 Task: In the  document Aiethics.doc, select heading and apply ' Bold and Underline' Use the "find feature" to find mentioned word and apply Strikethrough in: 'accountability'
Action: Mouse moved to (233, 196)
Screenshot: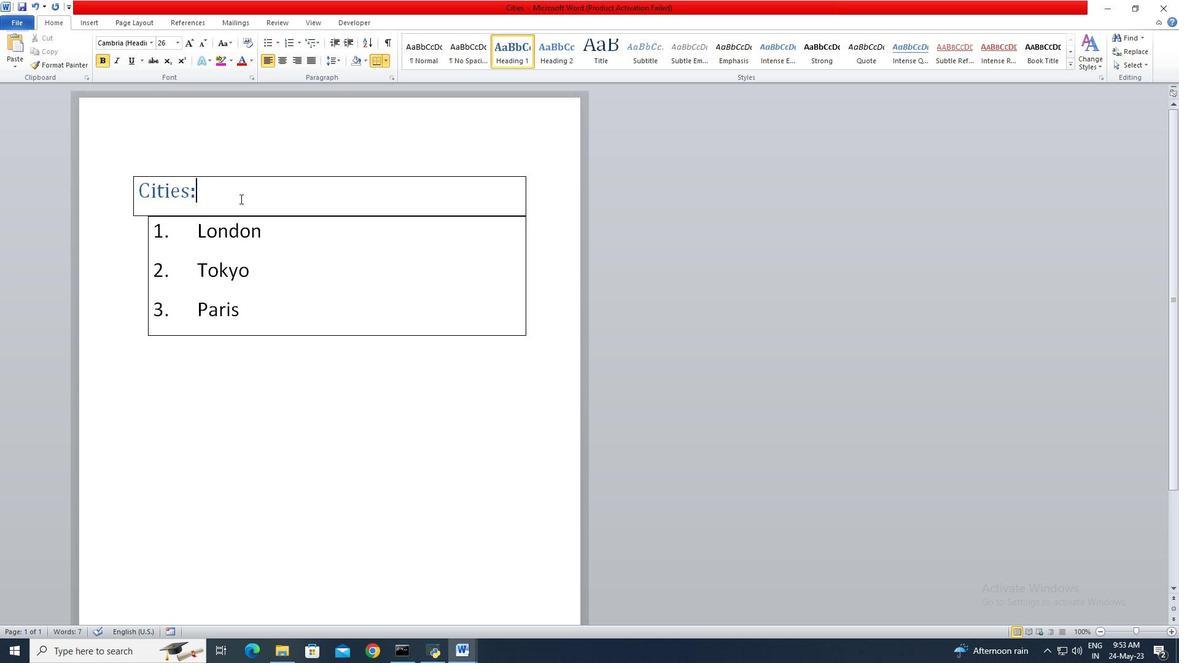 
Action: Mouse pressed left at (233, 196)
Screenshot: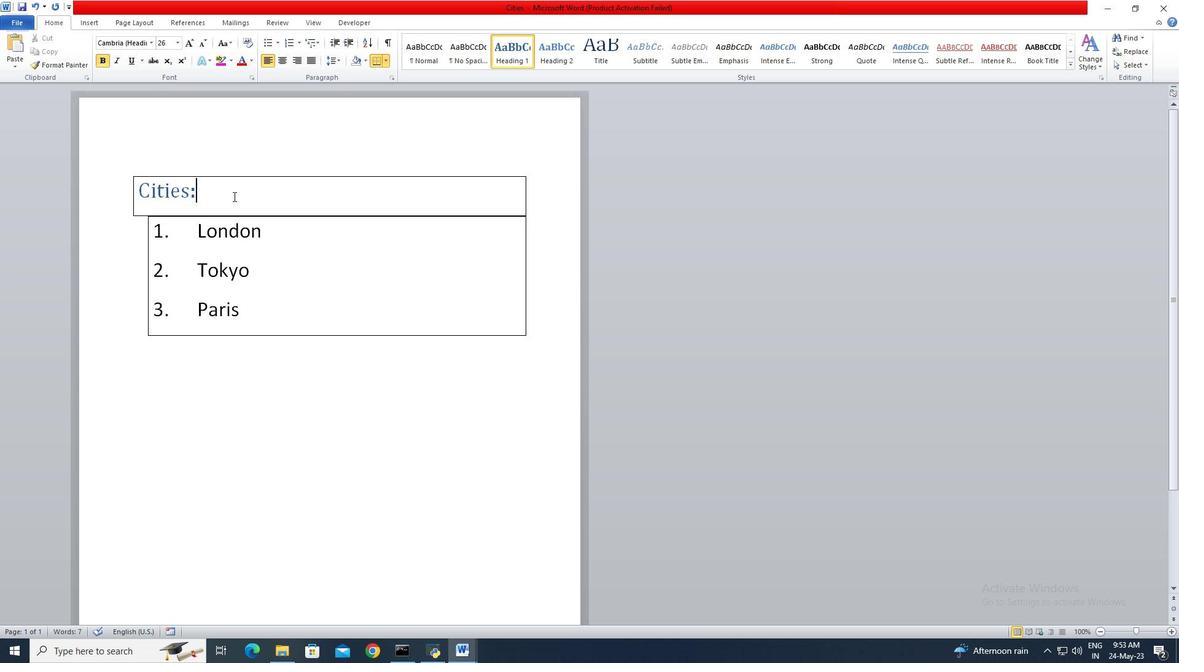 
Action: Mouse moved to (211, 187)
Screenshot: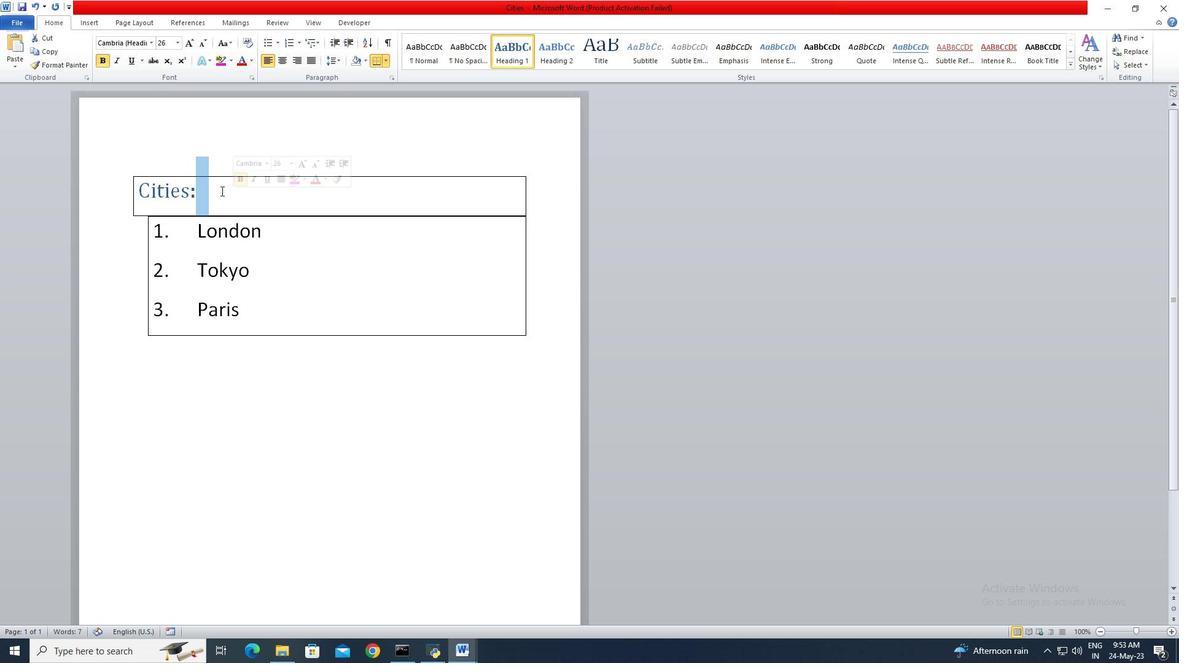
Action: Mouse pressed left at (211, 187)
Screenshot: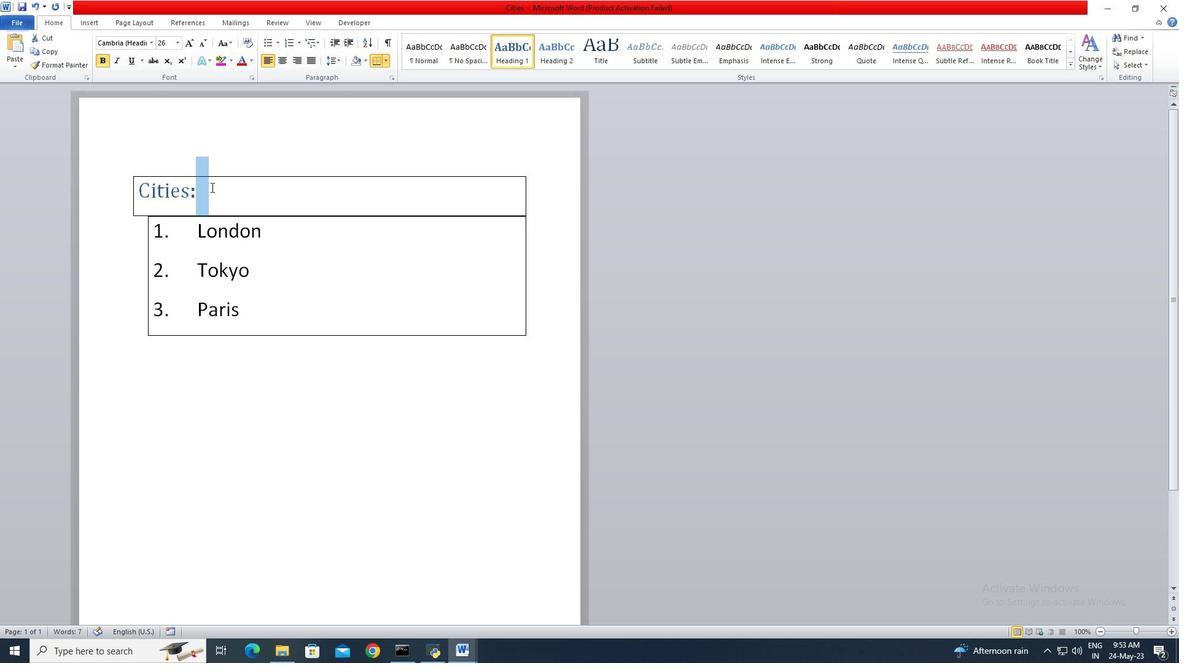 
Action: Key pressed <Key.left><Key.shift><Key.left><Key.left><Key.left><Key.left><Key.left><Key.left><Key.left>
Screenshot: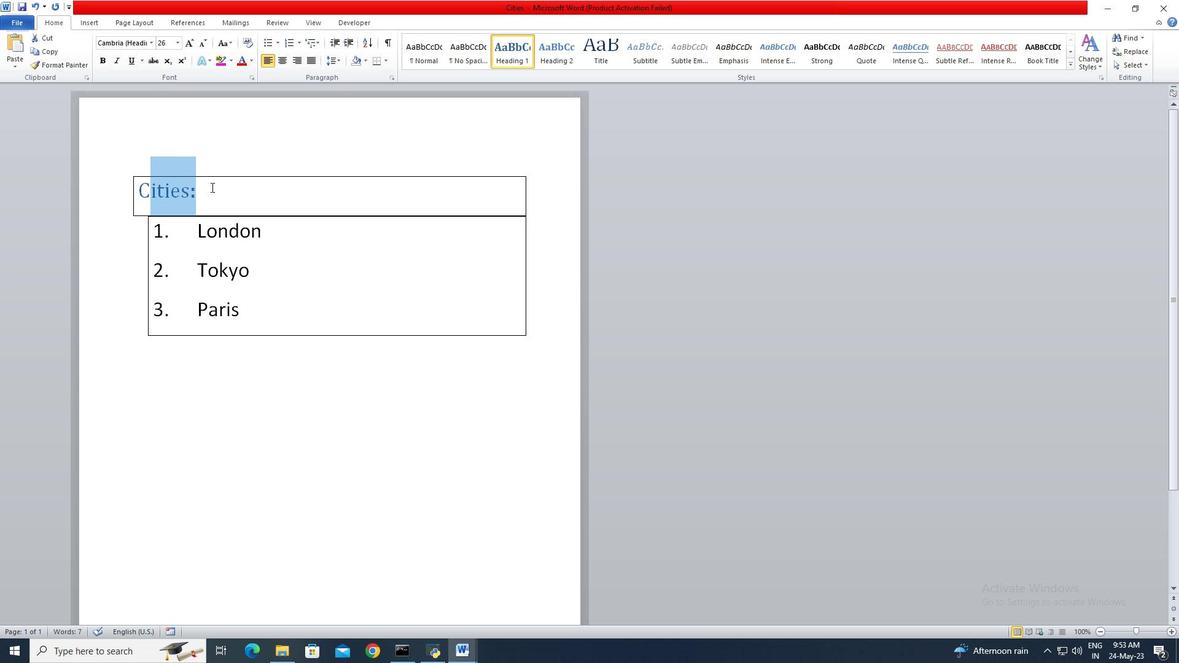 
Action: Mouse moved to (104, 63)
Screenshot: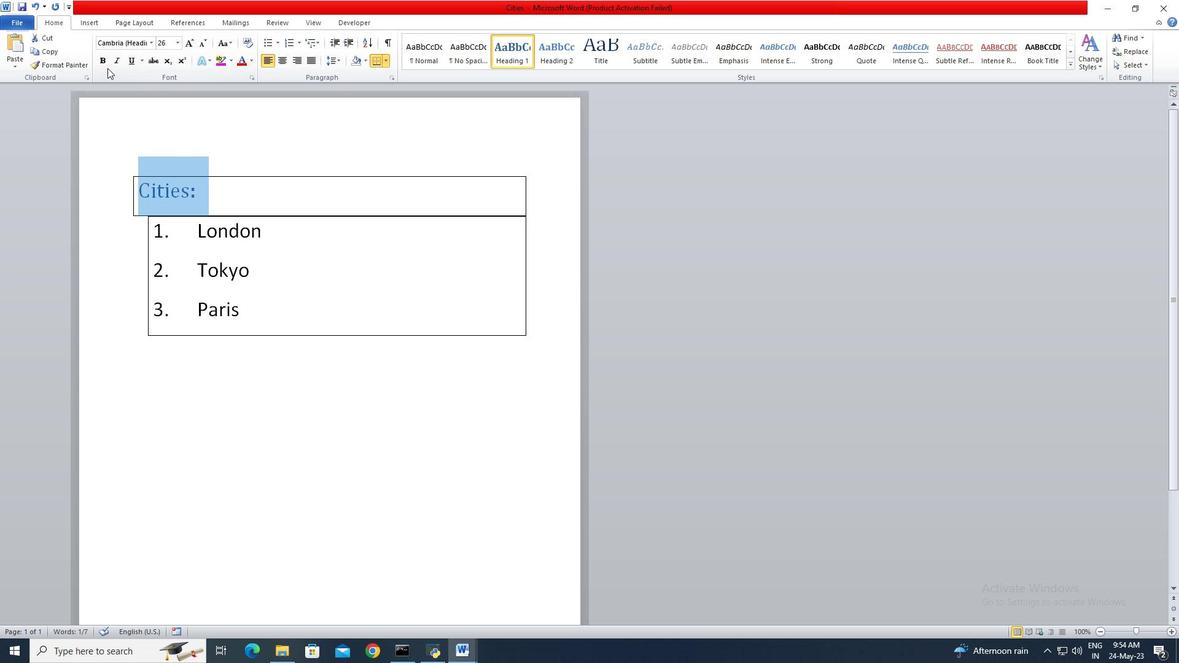 
Action: Mouse pressed left at (104, 63)
Screenshot: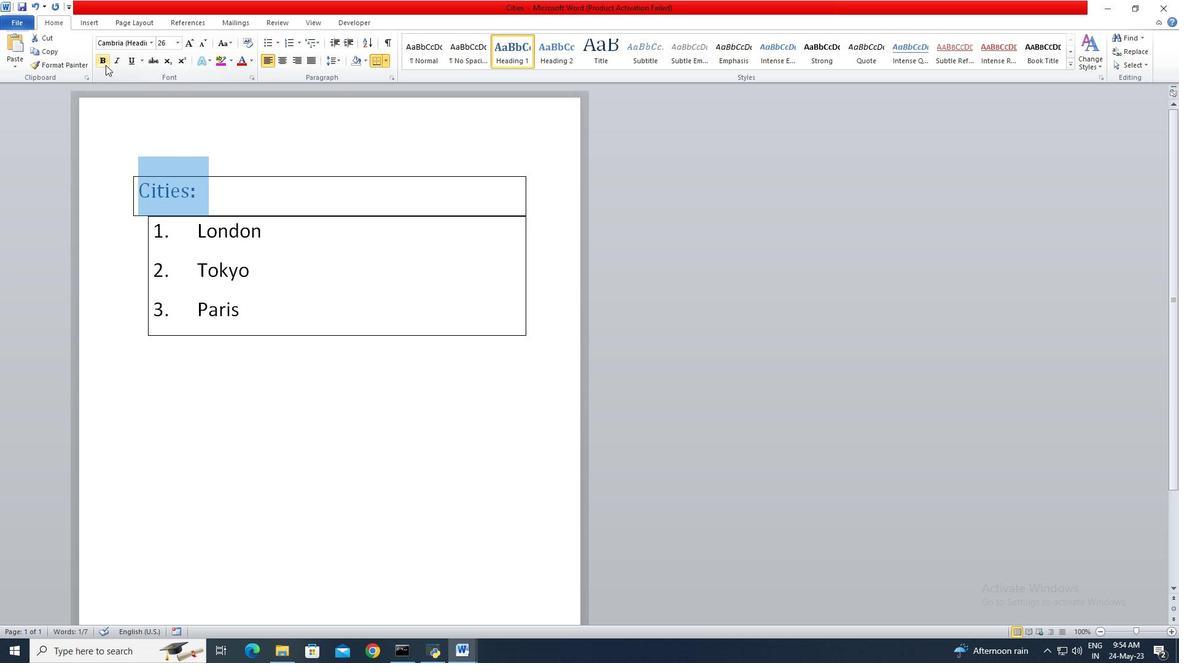 
Action: Mouse moved to (117, 63)
Screenshot: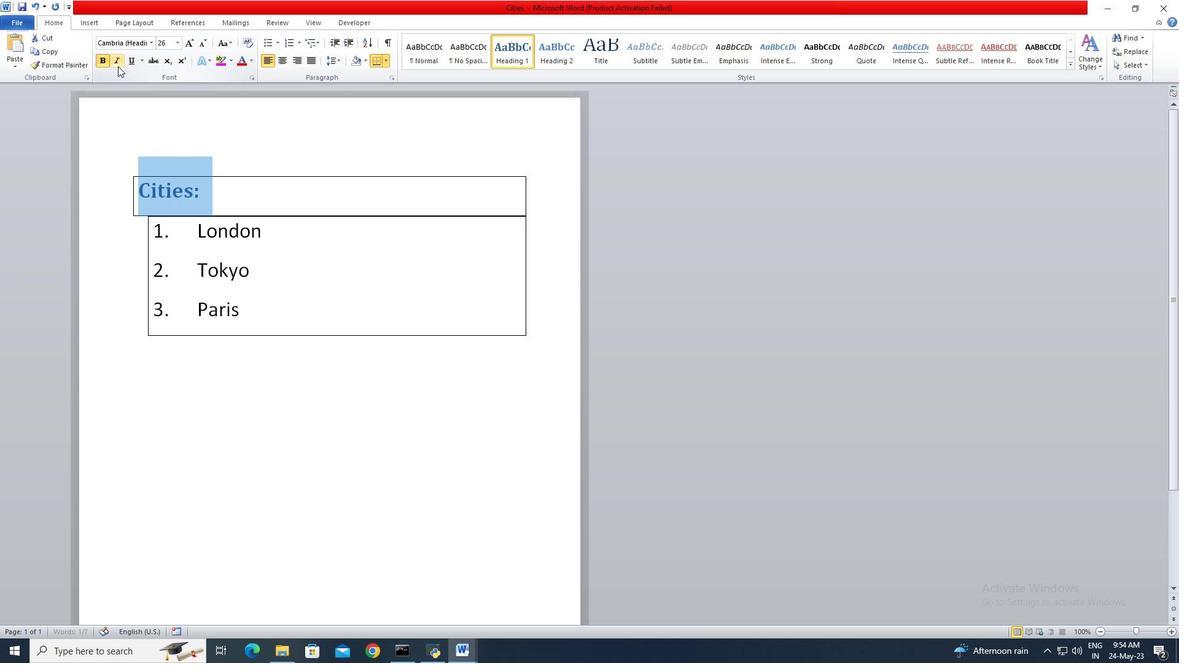 
Action: Mouse pressed left at (117, 63)
Screenshot: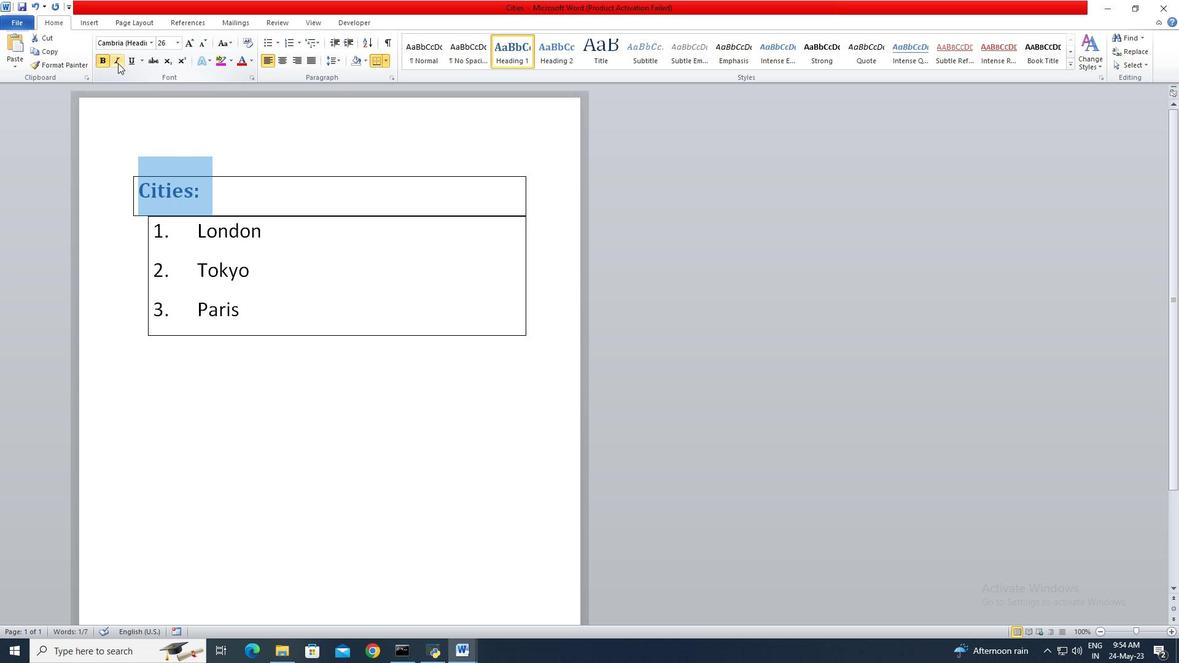
Action: Mouse moved to (1130, 36)
Screenshot: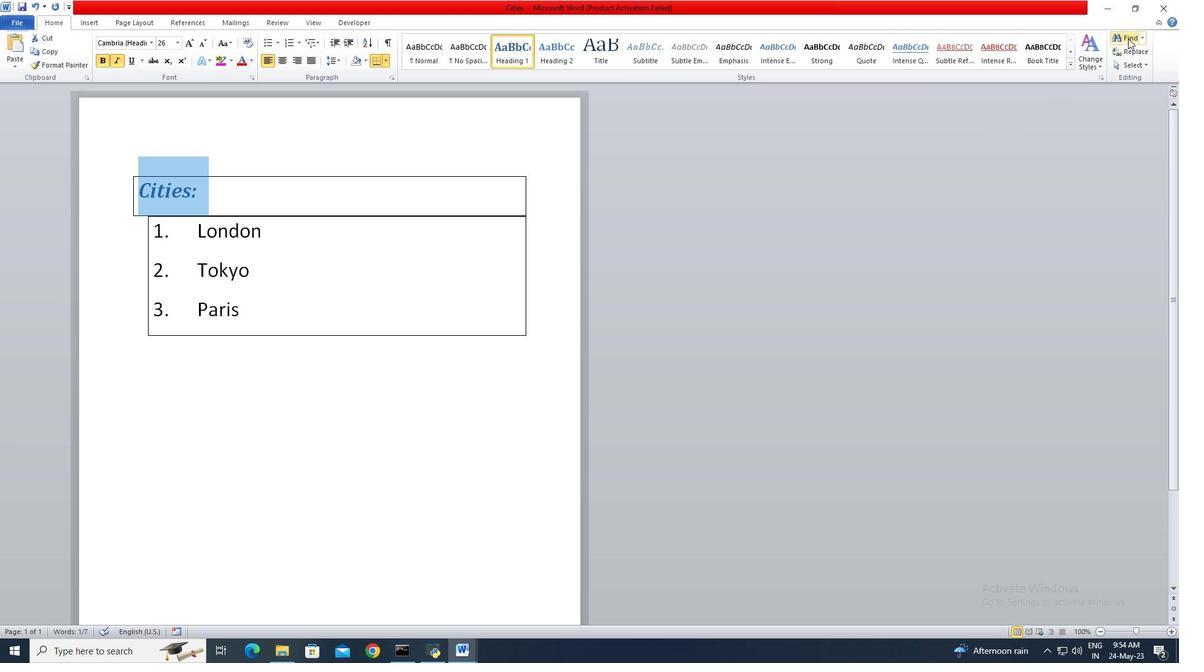 
Action: Mouse pressed left at (1130, 36)
Screenshot: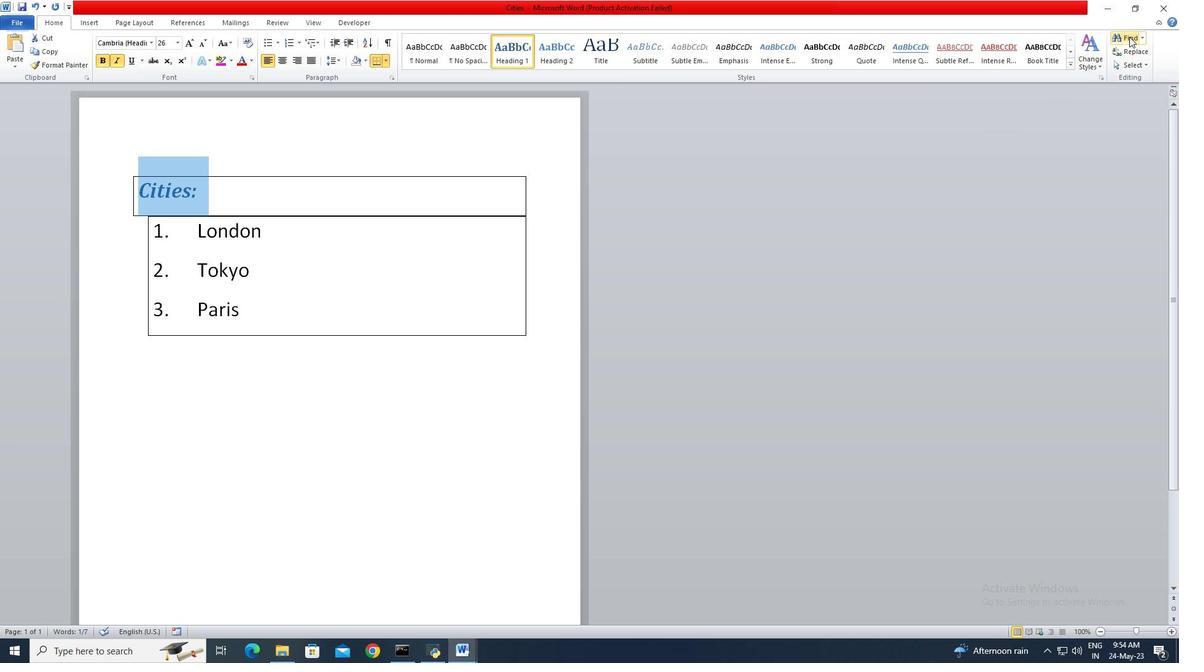 
Action: Mouse moved to (172, 157)
Screenshot: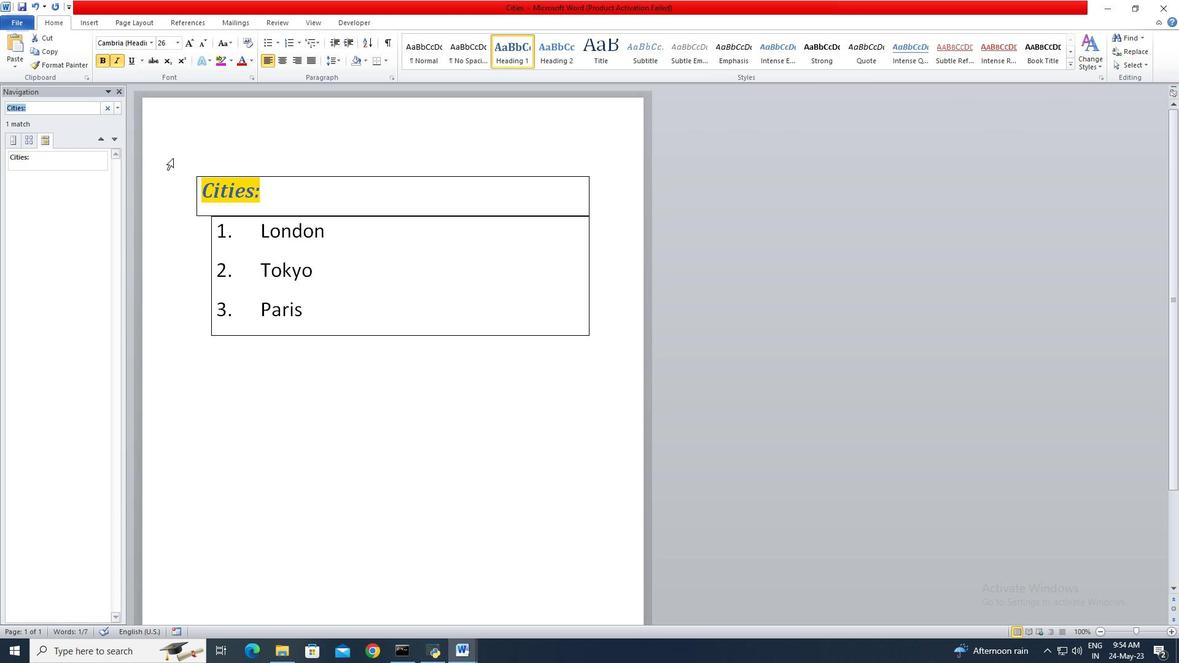
Action: Key pressed accountability<Key.enter>
Screenshot: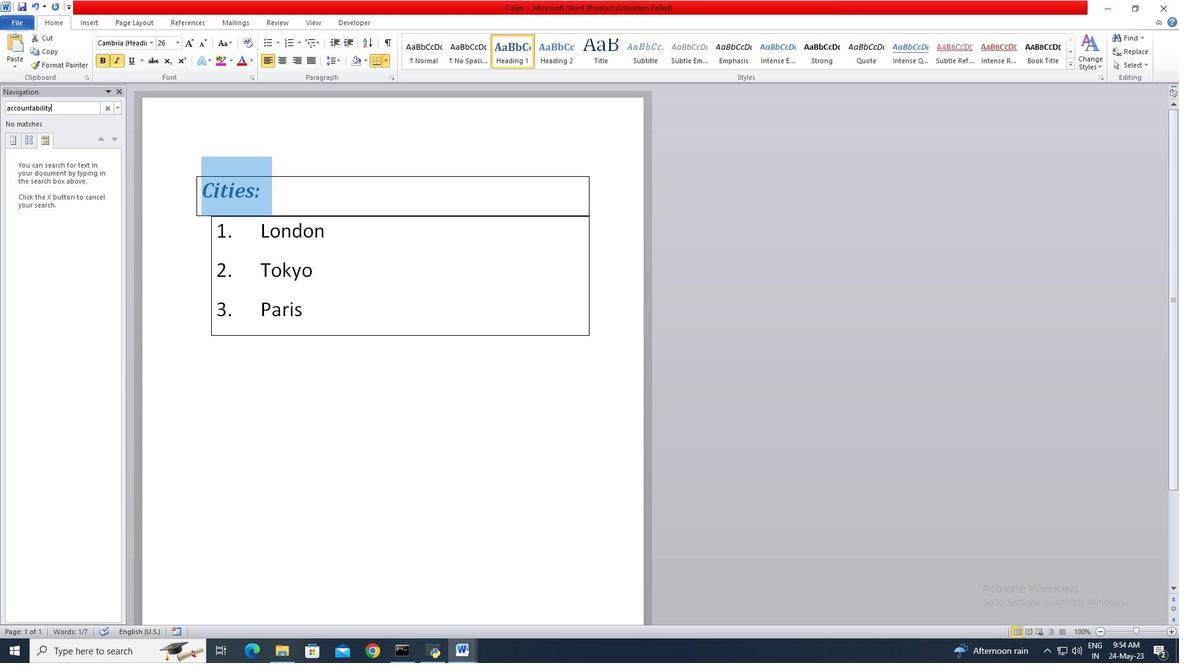 
Action: Mouse moved to (145, 147)
Screenshot: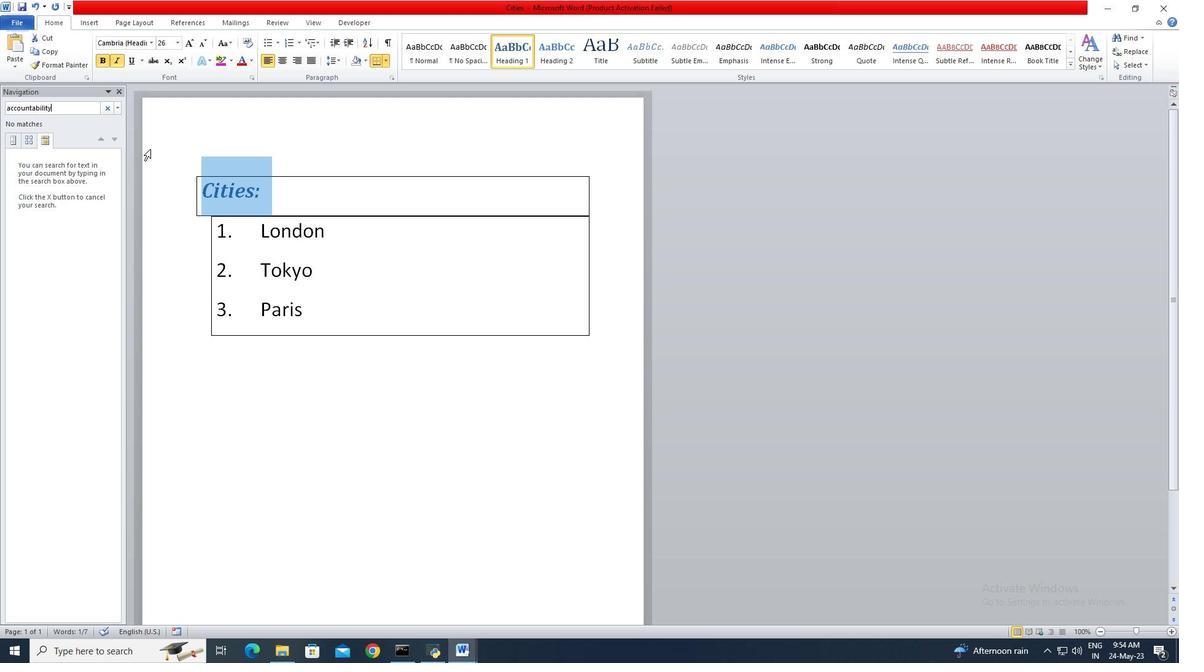 
Action: Key pressed <Key.enter>
Screenshot: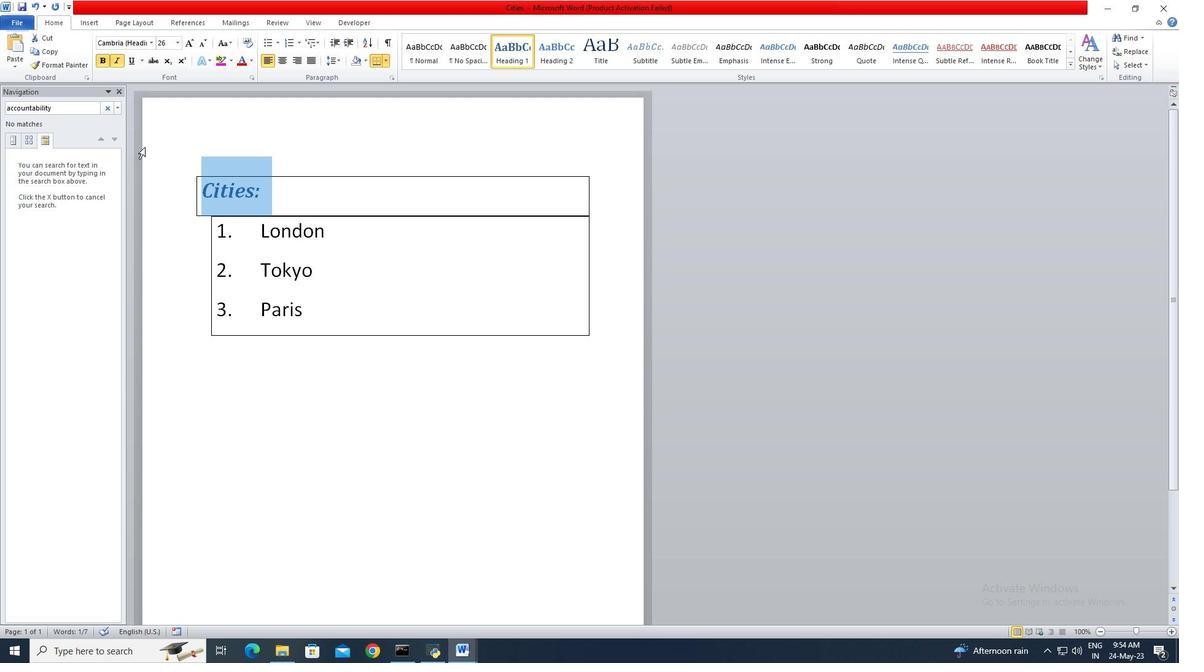 
